 Task: Create a sub task Release to Production / Go Live for the task  Implement a new virtualization system for a company's IT infrastructure in the project AgileResolve , assign it to team member softage.1@softage.net and update the status of the sub task to  At Risk , set the priority of the sub task to Medium
Action: Mouse moved to (480, 435)
Screenshot: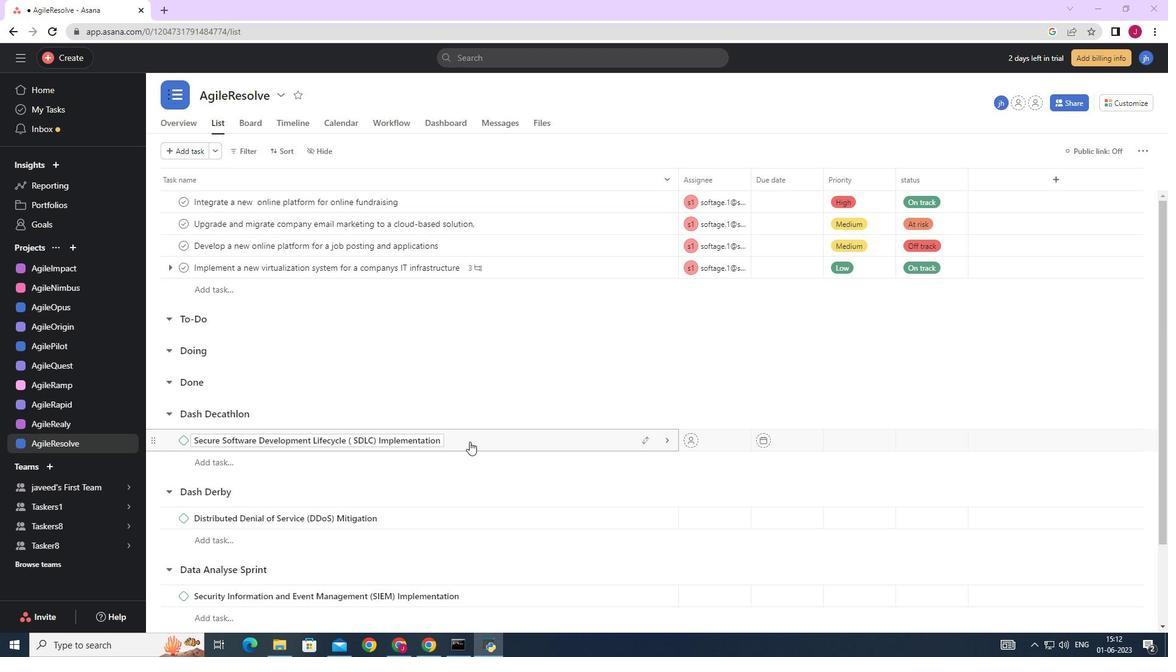 
Action: Mouse scrolled (480, 435) with delta (0, 0)
Screenshot: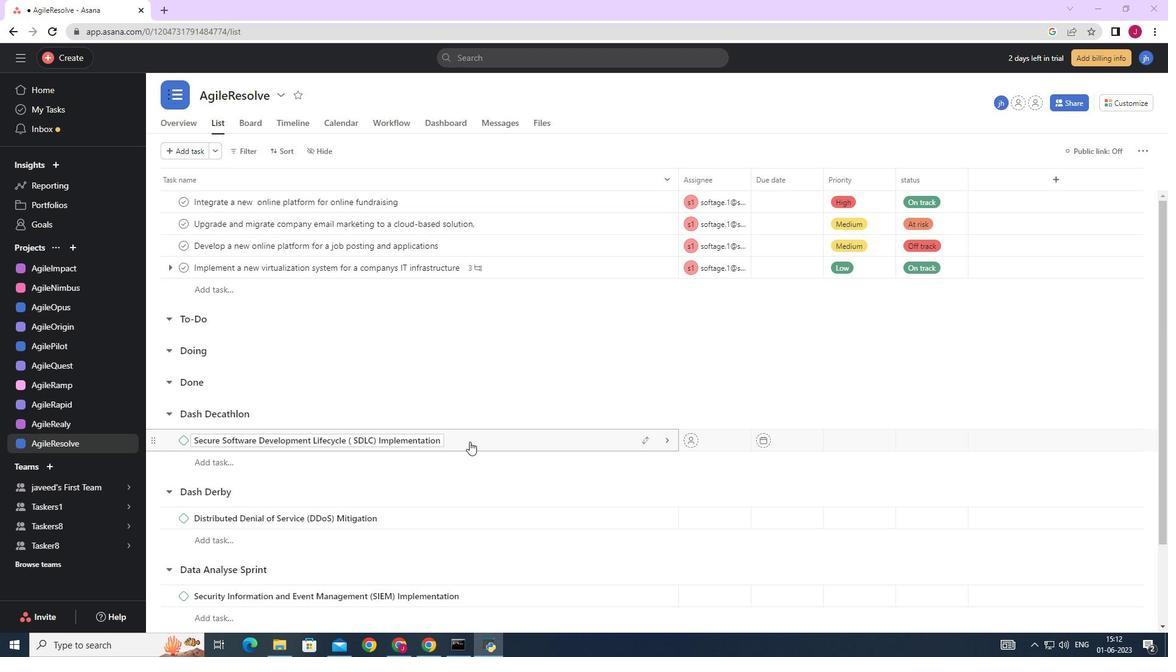 
Action: Mouse scrolled (480, 435) with delta (0, 0)
Screenshot: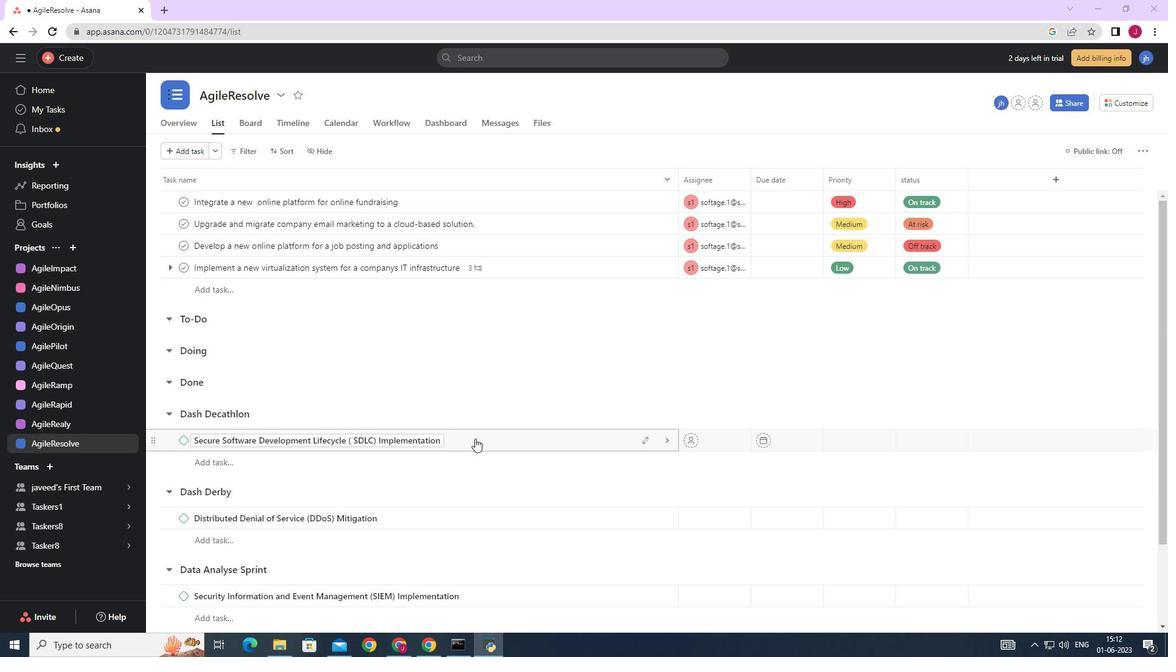 
Action: Mouse scrolled (480, 435) with delta (0, 0)
Screenshot: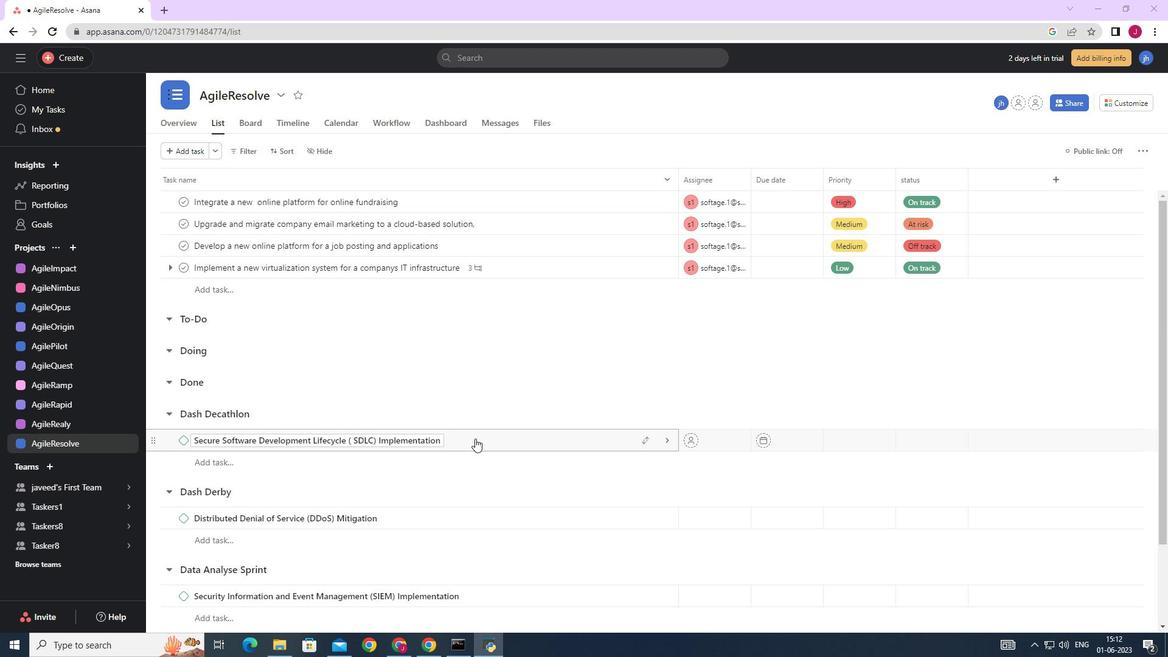 
Action: Mouse moved to (621, 267)
Screenshot: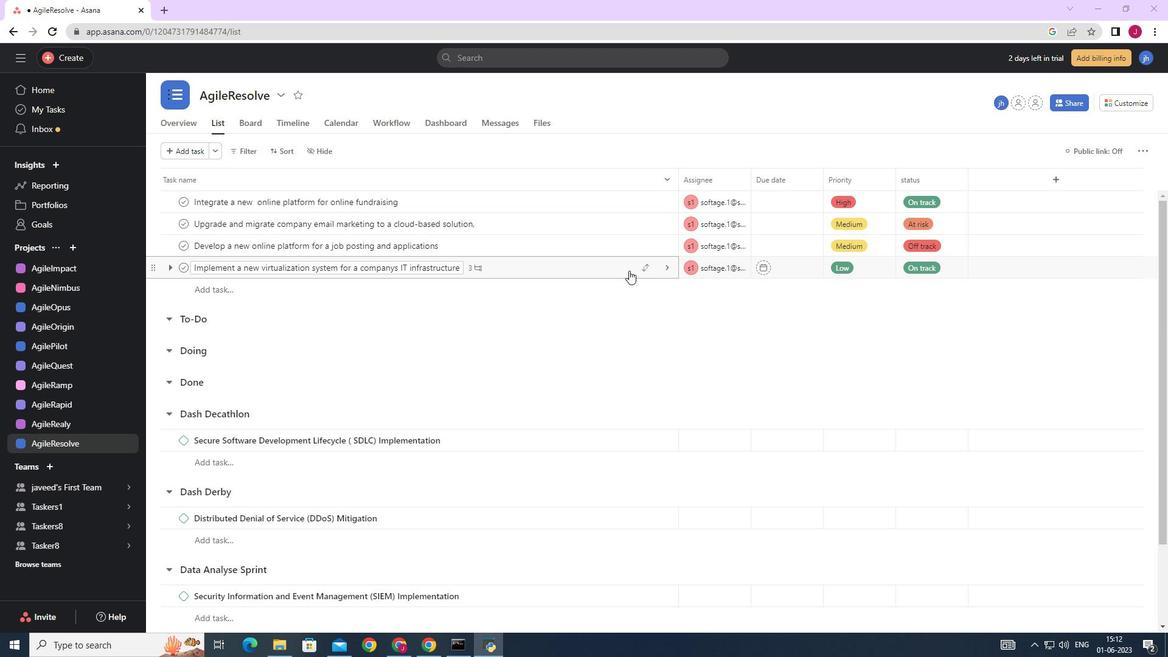 
Action: Mouse pressed left at (621, 267)
Screenshot: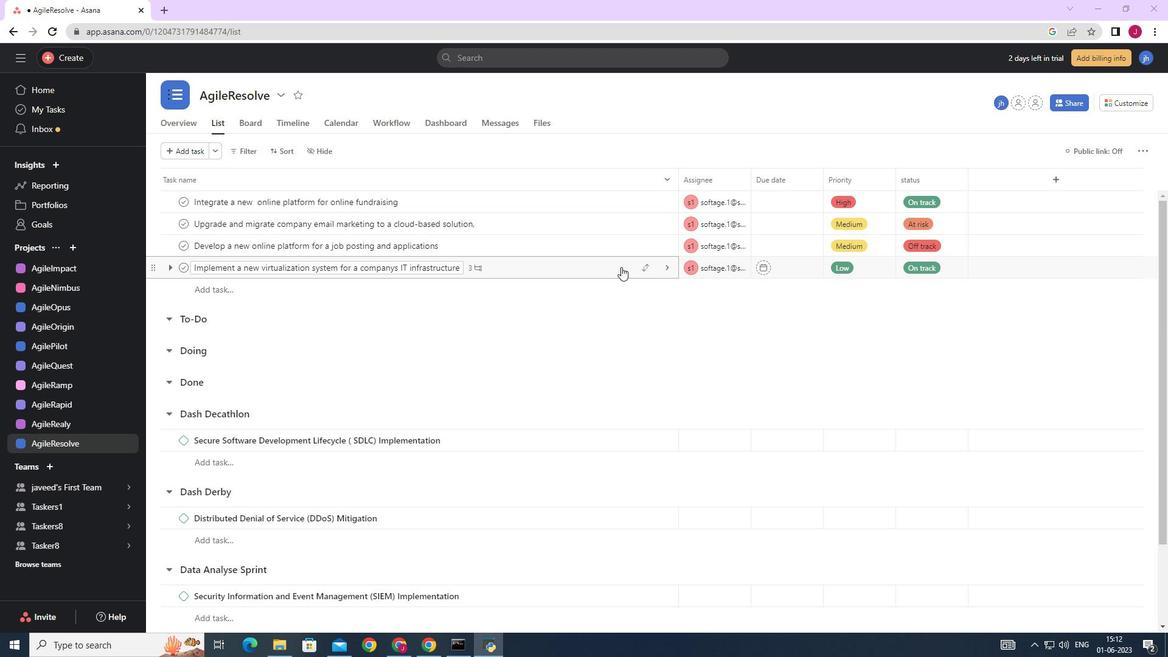 
Action: Mouse moved to (800, 442)
Screenshot: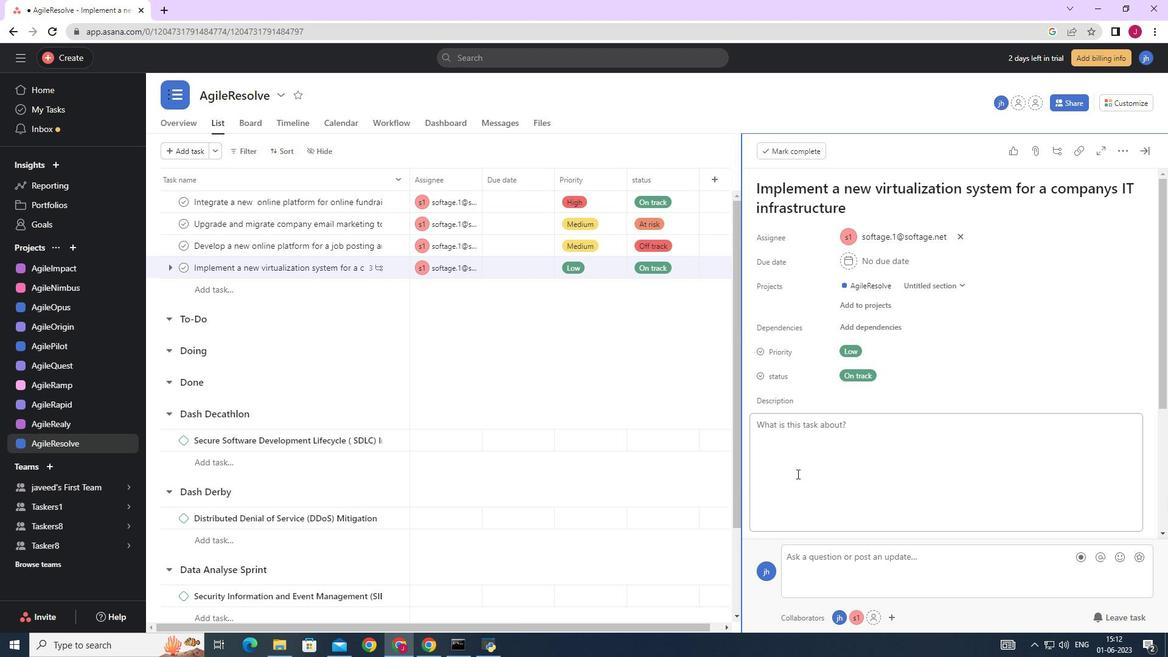 
Action: Mouse scrolled (800, 441) with delta (0, 0)
Screenshot: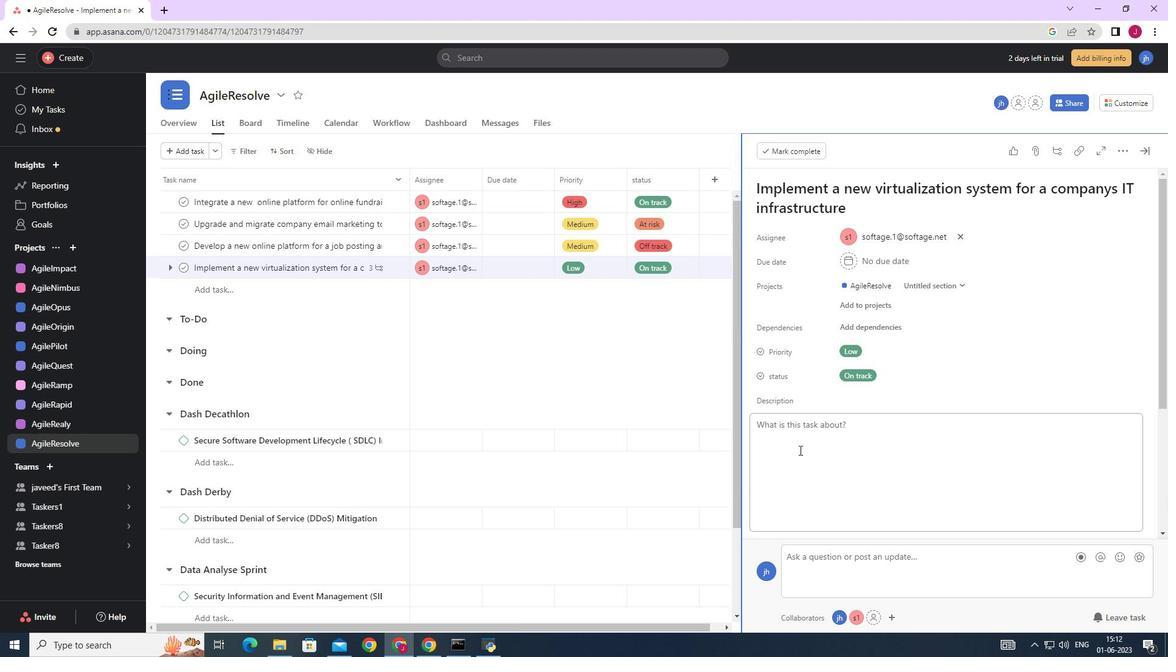 
Action: Mouse scrolled (800, 441) with delta (0, 0)
Screenshot: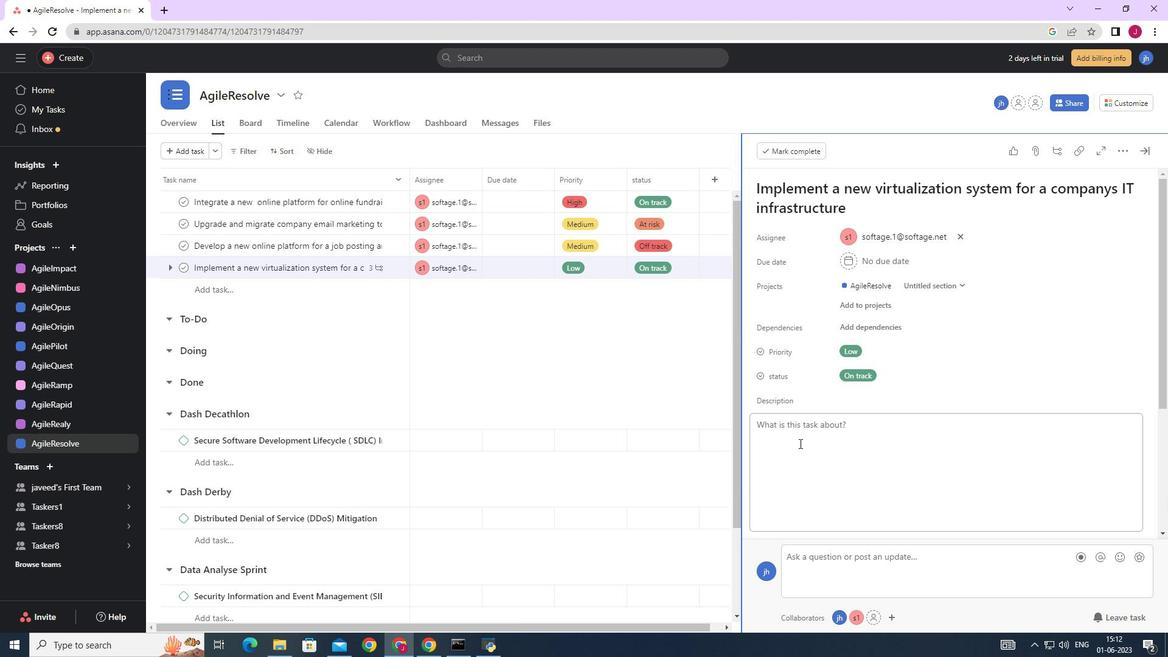 
Action: Mouse scrolled (800, 441) with delta (0, 0)
Screenshot: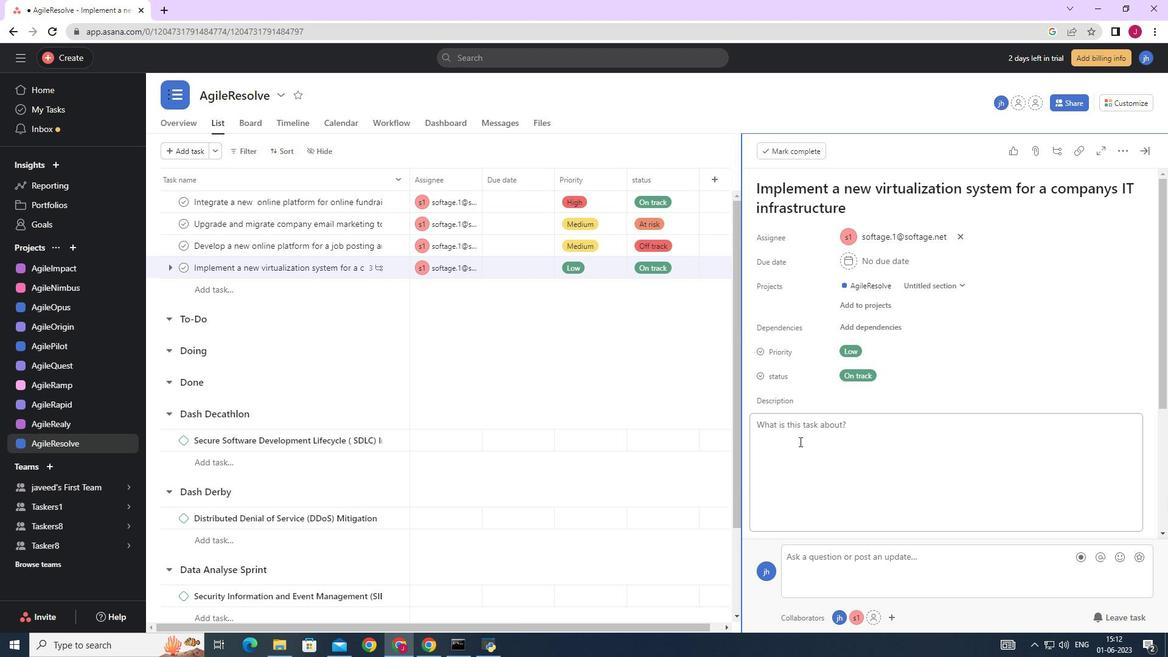 
Action: Mouse moved to (797, 454)
Screenshot: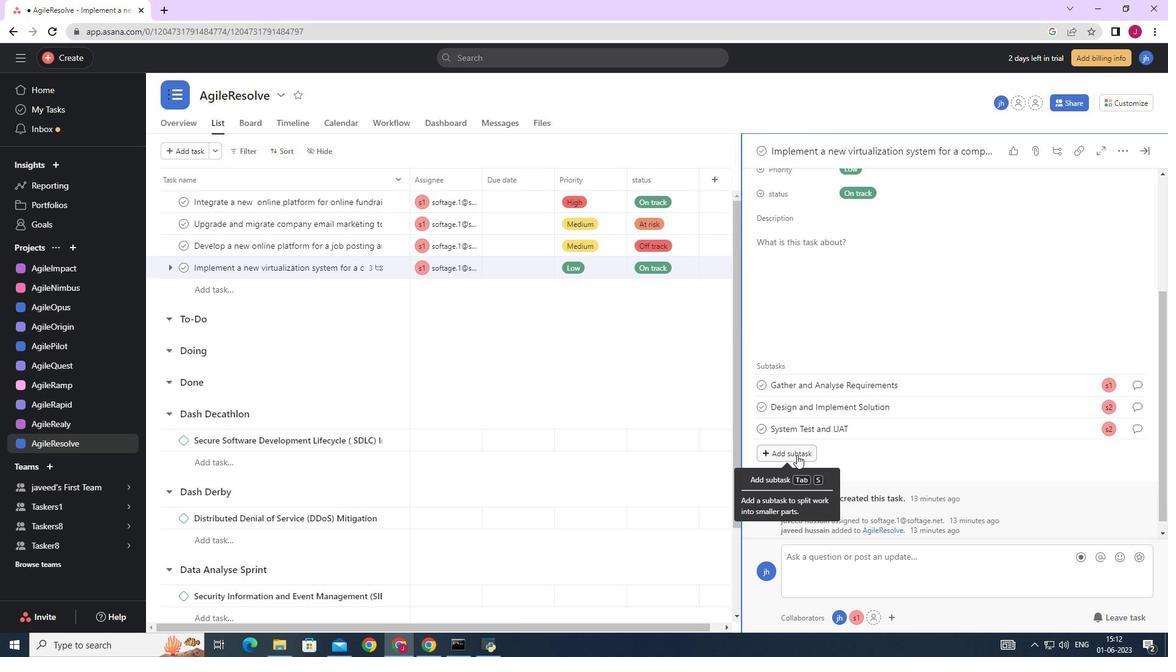 
Action: Mouse pressed left at (797, 454)
Screenshot: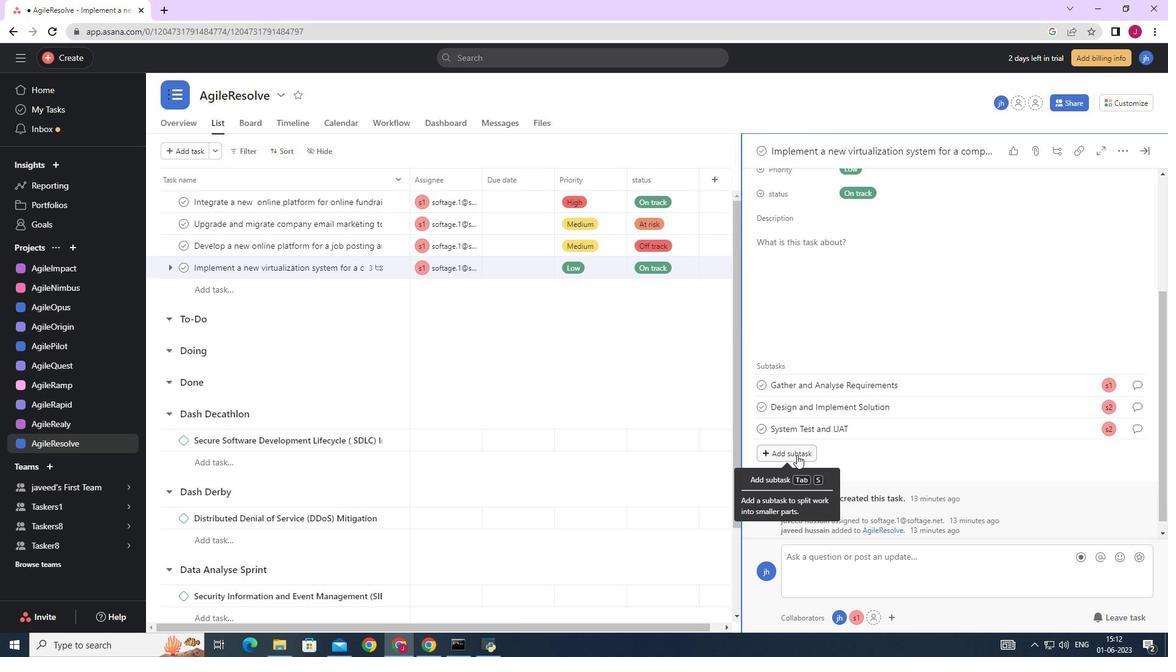 
Action: Mouse moved to (727, 431)
Screenshot: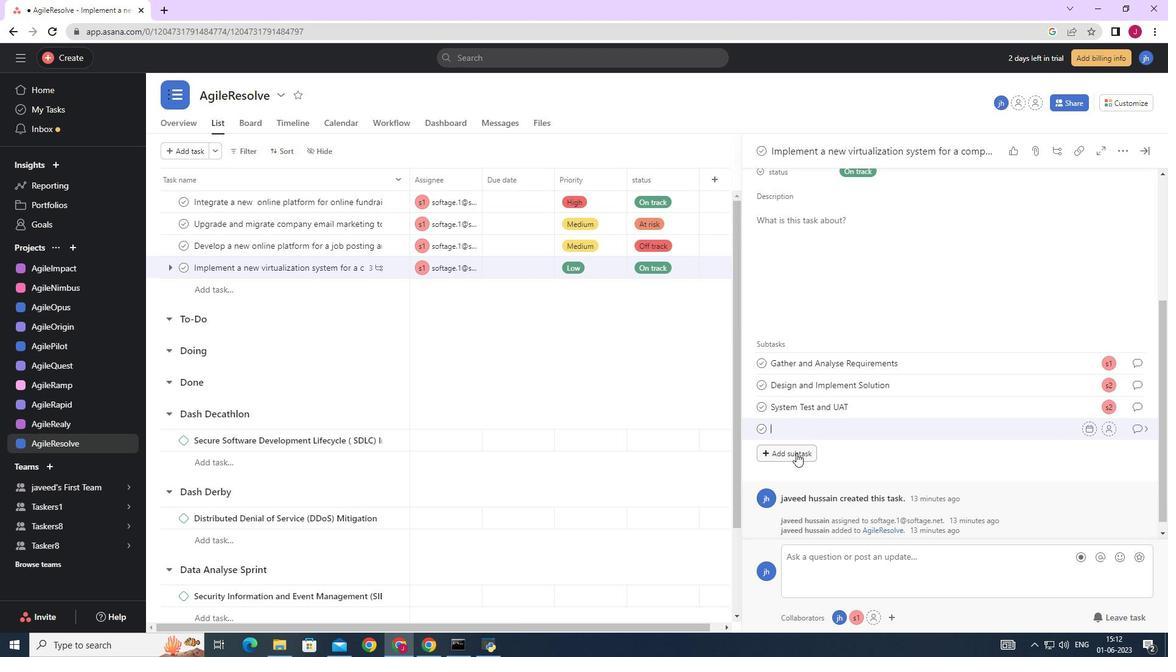 
Action: Key pressed <Key.caps_lock>R<Key.caps_lock>elease<Key.space>to<Key.space>production<Key.space>/<Key.space><Key.caps_lock>G<Key.caps_lock>o<Key.space><Key.caps_lock>L<Key.caps_lock>i<Key.backspace><Key.backspace><Key.backspace><Key.backspace><Key.backspace><Key.backspace><Key.backspace><Key.backspace><Key.backspace><Key.backspace><Key.backspace><Key.backspace><Key.backspace><Key.backspace><Key.backspace><Key.backspace><Key.backspace><Key.backspace><Key.backspace><Key.backspace><Key.backspace><Key.backspace><Key.backspace><Key.backspace><Key.backspace><Key.backspace><Key.backspace><Key.backspace><Key.backspace>r<Key.caps_lock>ELEASE<Key.space>TO<Key.space><Key.caps_lock>p<Key.caps_lock>RODUCTION<Key.space>/<Key.space><Key.caps_lock>g<Key.caps_lock>O<Key.space><Key.caps_lock>l<Key.caps_lock>IVE<Key.space>
Screenshot: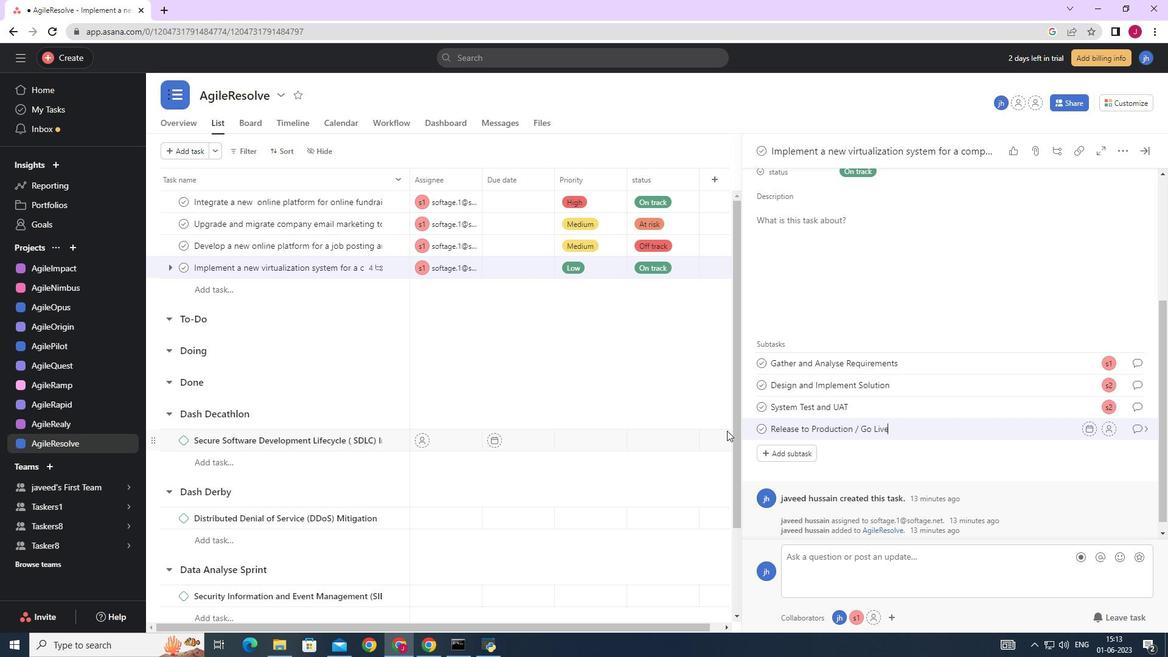
Action: Mouse moved to (1111, 429)
Screenshot: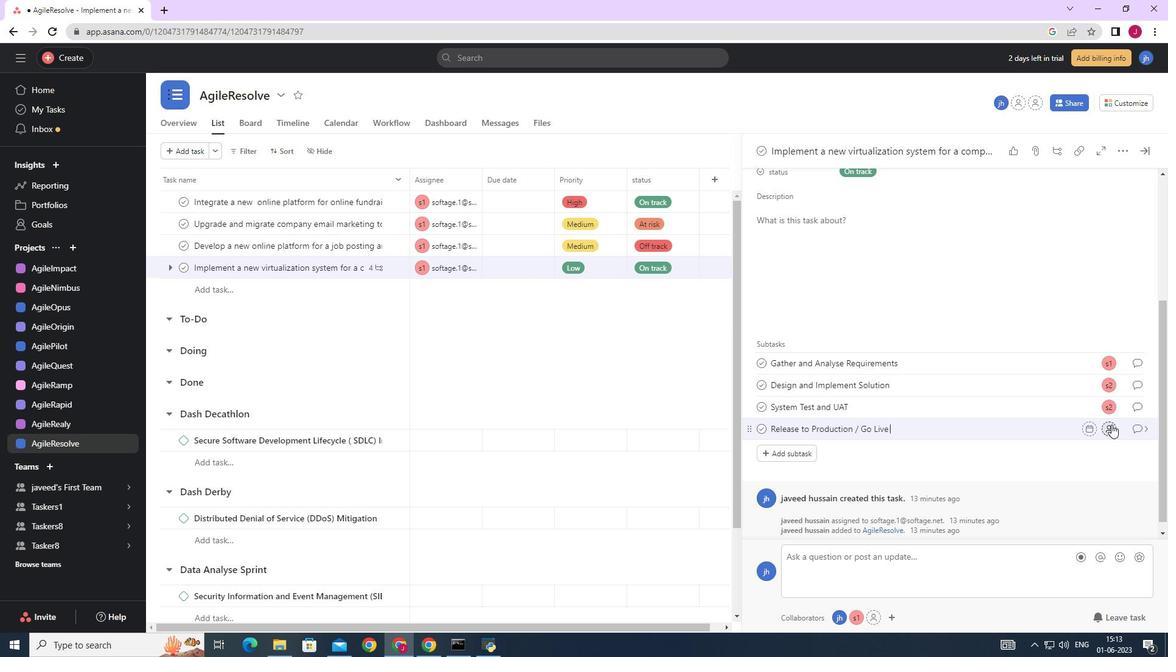 
Action: Mouse pressed left at (1111, 429)
Screenshot: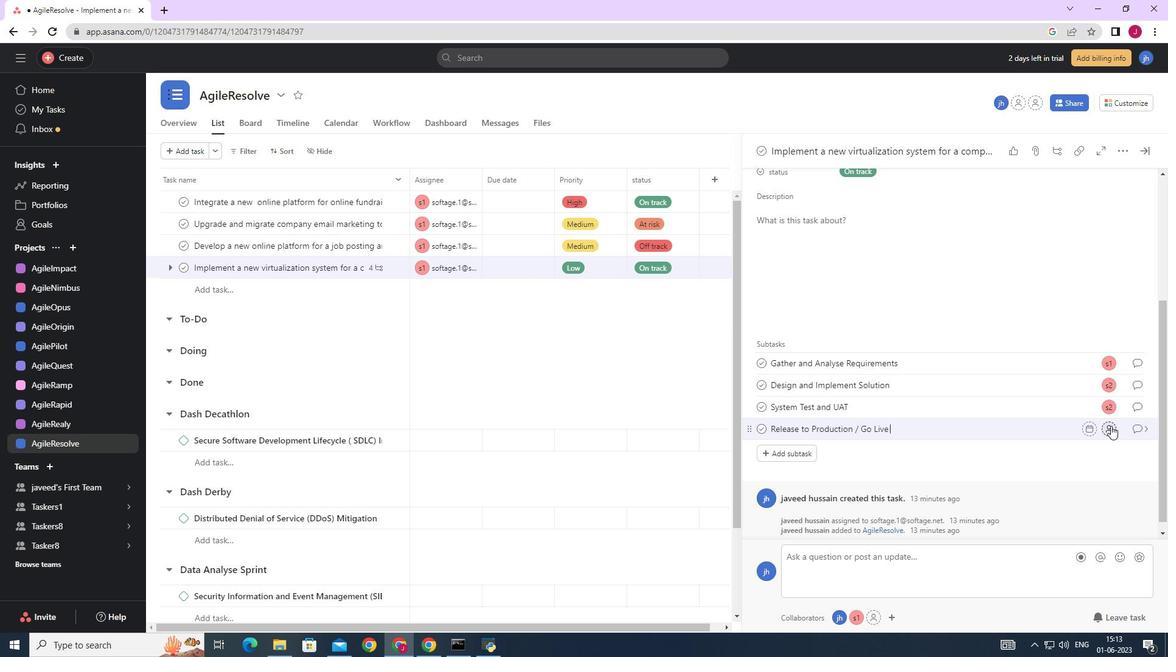 
Action: Mouse moved to (1017, 432)
Screenshot: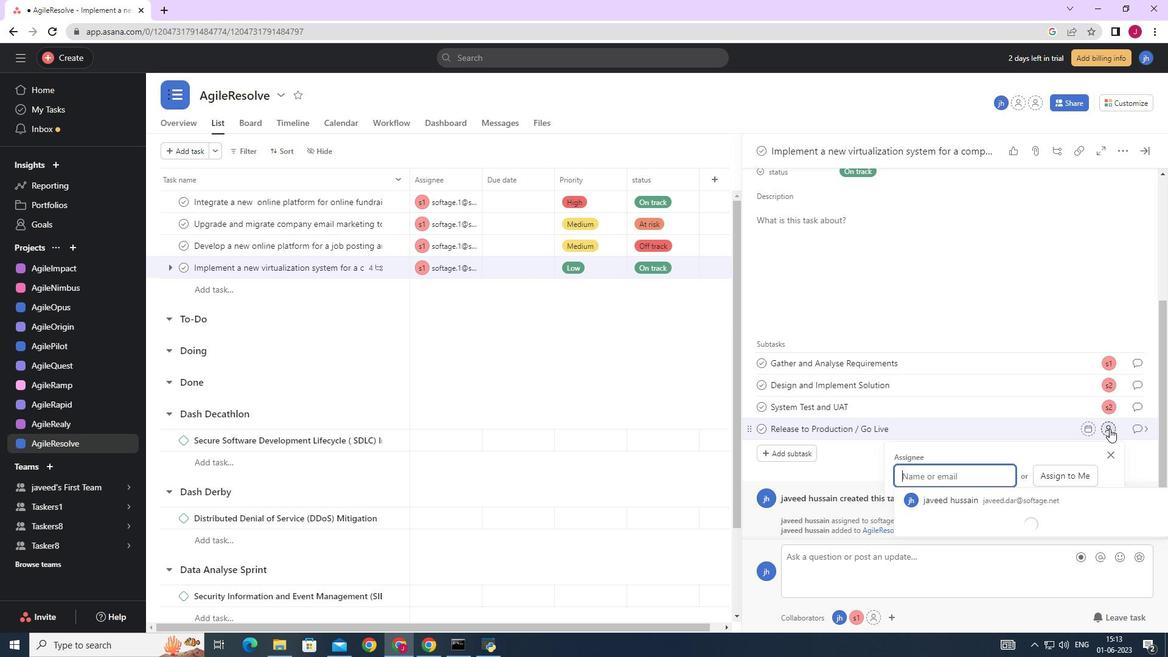 
Action: Key pressed SOFTAGE.1
Screenshot: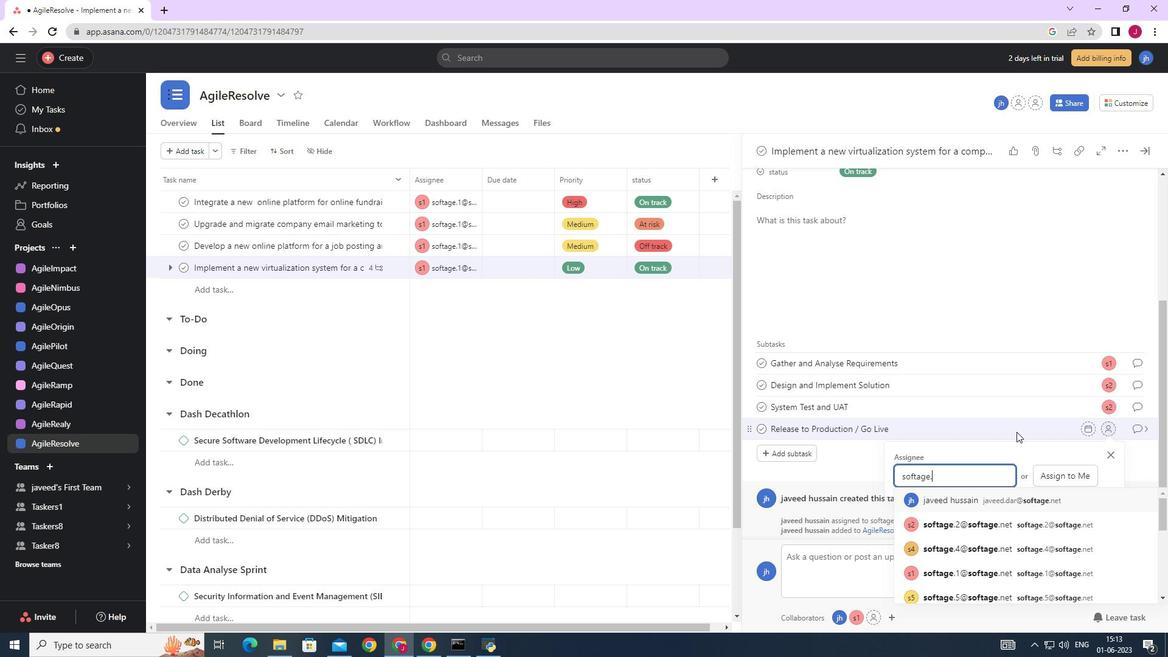 
Action: Mouse moved to (982, 507)
Screenshot: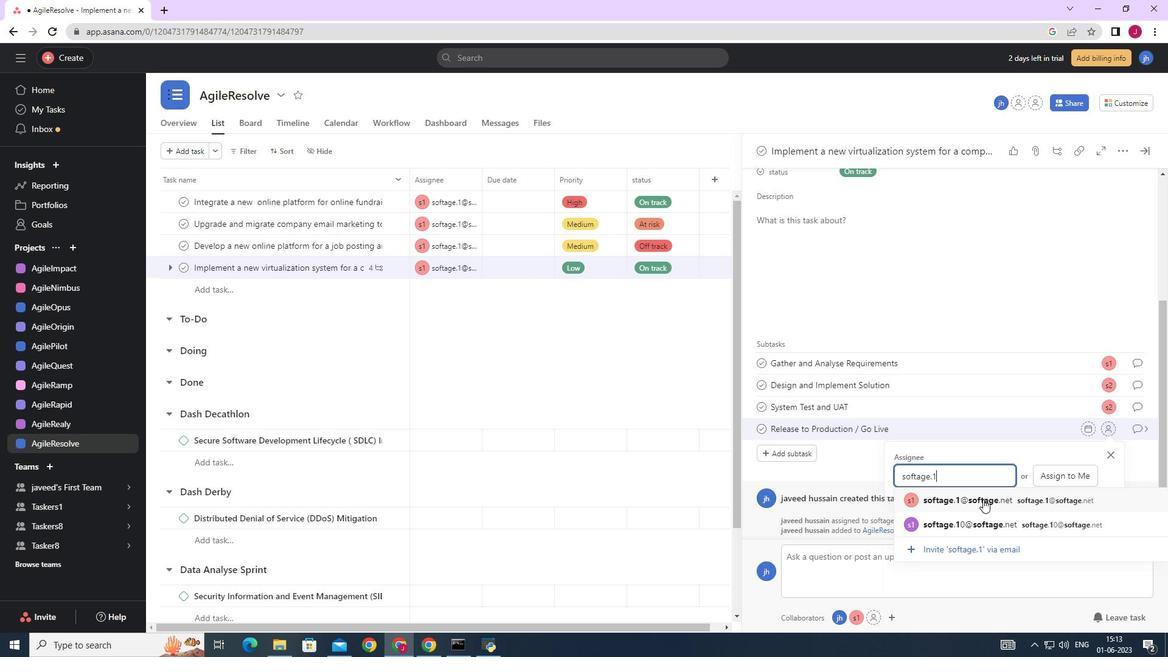 
Action: Mouse pressed left at (982, 507)
Screenshot: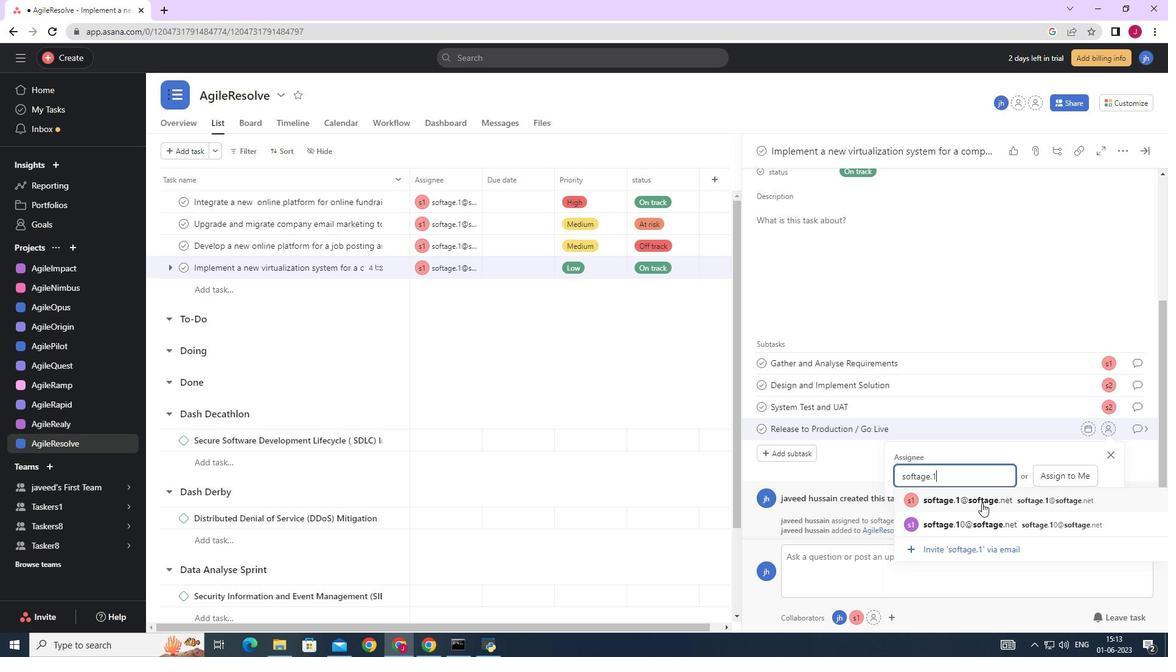 
Action: Mouse moved to (1136, 428)
Screenshot: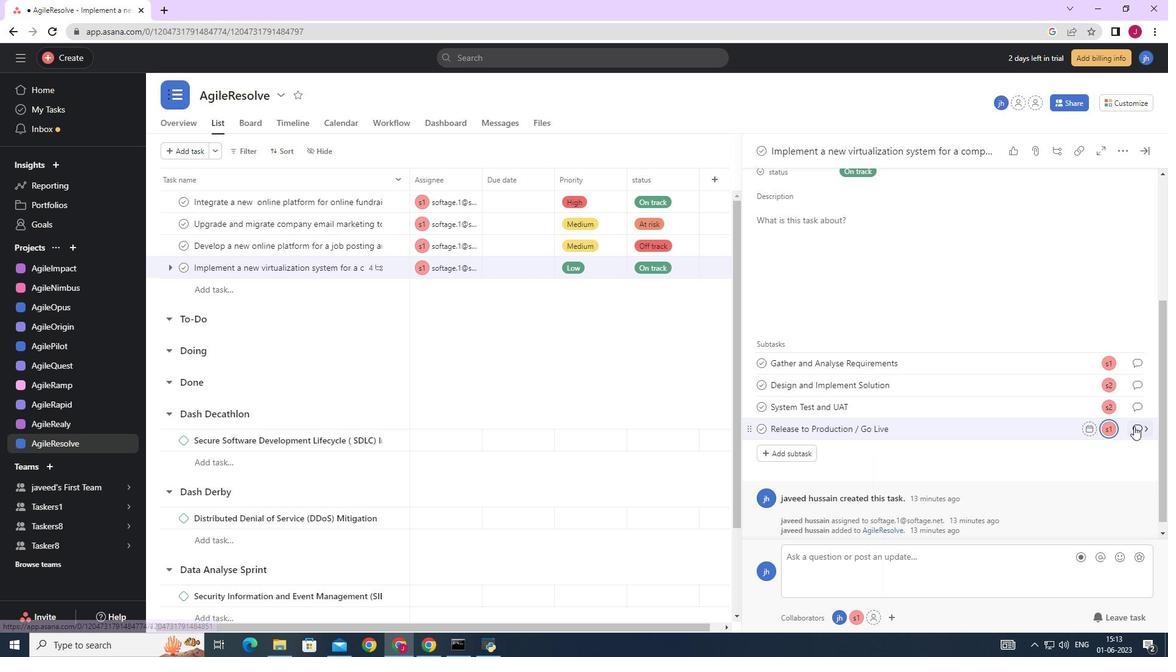
Action: Mouse pressed left at (1136, 428)
Screenshot: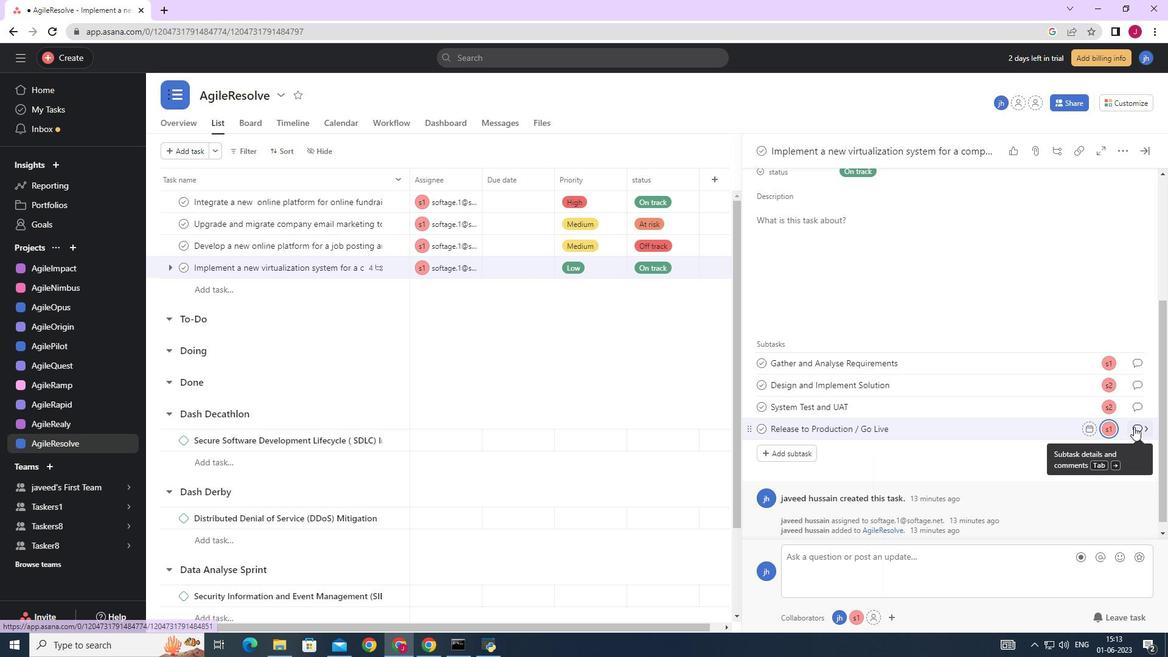 
Action: Mouse moved to (807, 321)
Screenshot: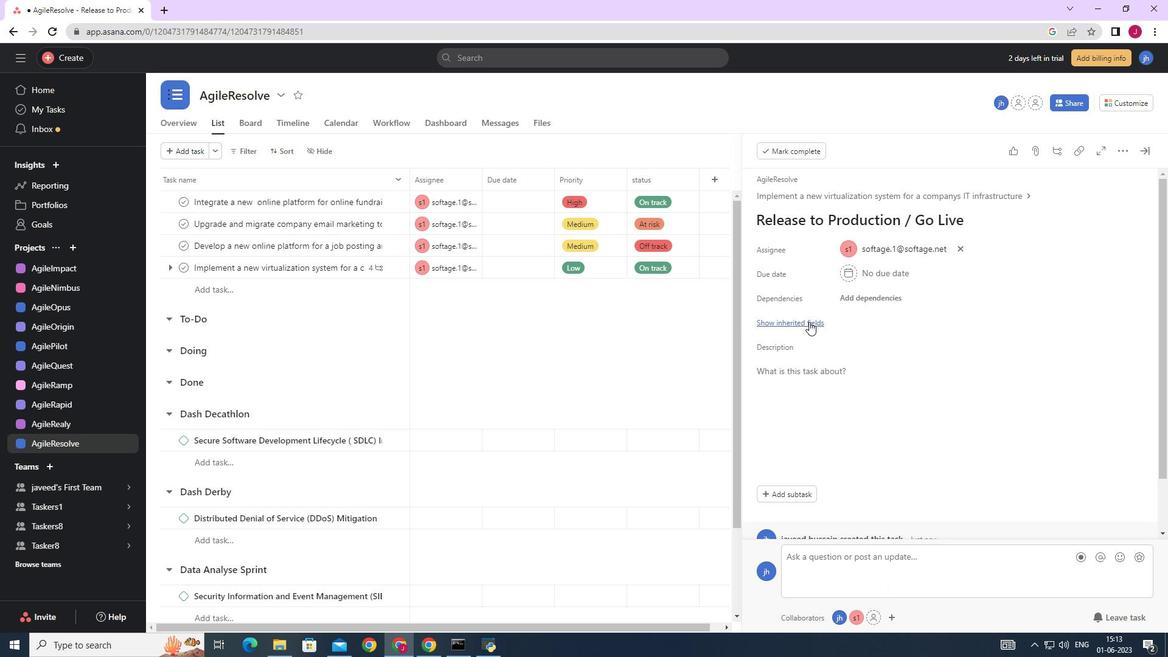 
Action: Mouse pressed left at (807, 321)
Screenshot: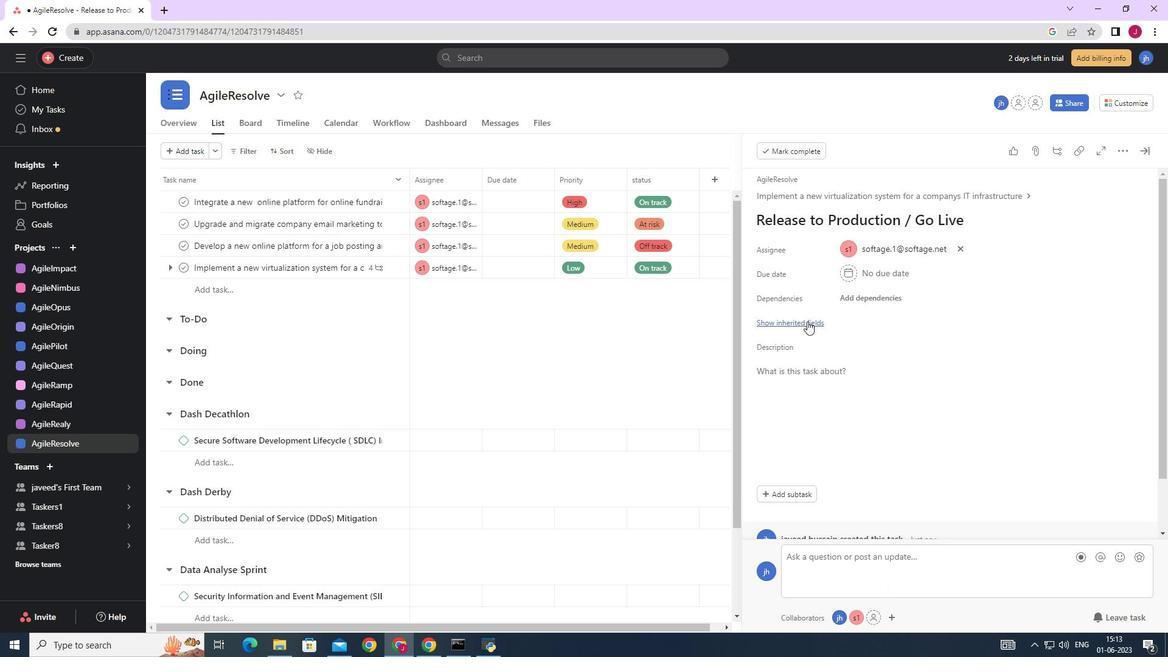 
Action: Mouse moved to (852, 348)
Screenshot: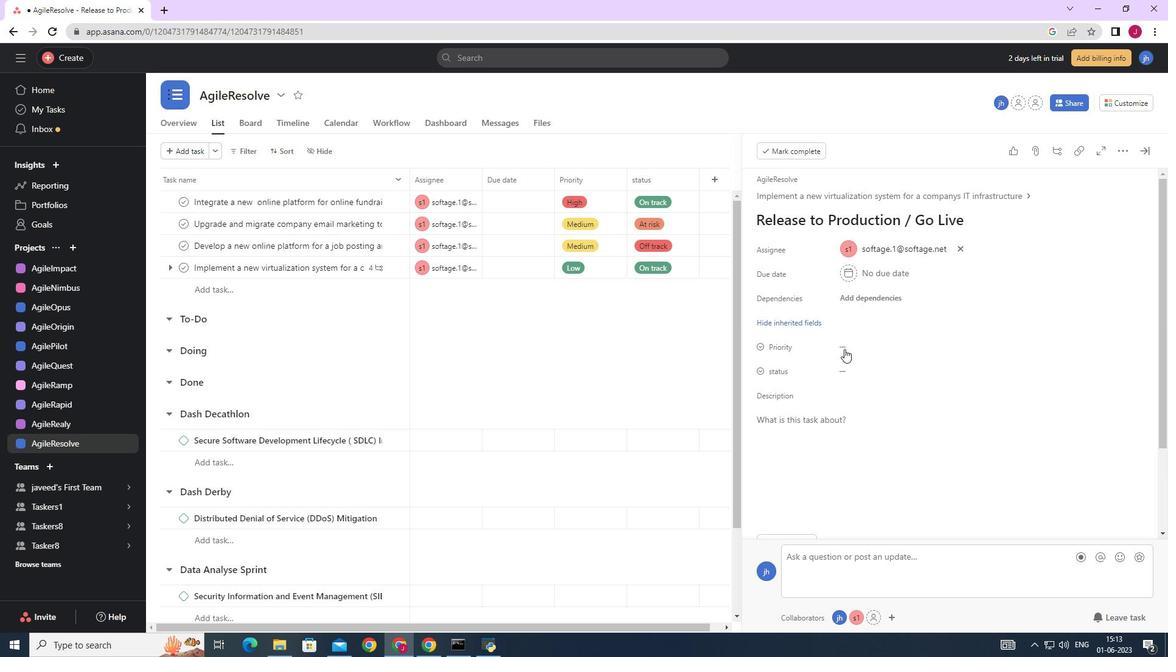 
Action: Mouse pressed left at (852, 348)
Screenshot: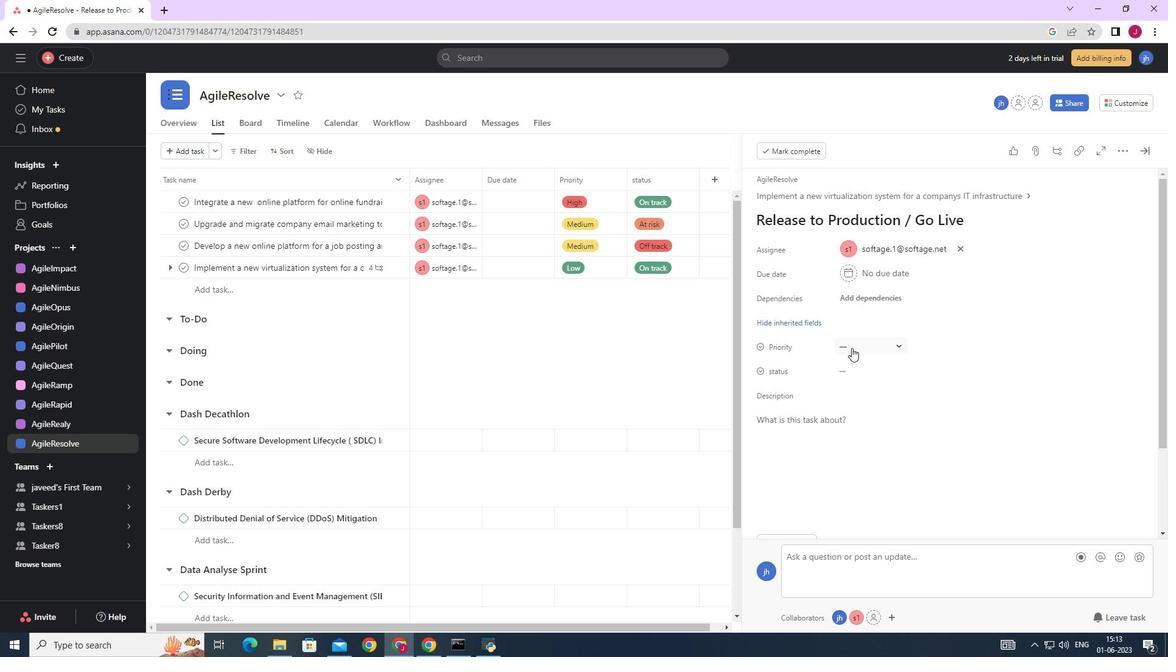 
Action: Mouse moved to (882, 412)
Screenshot: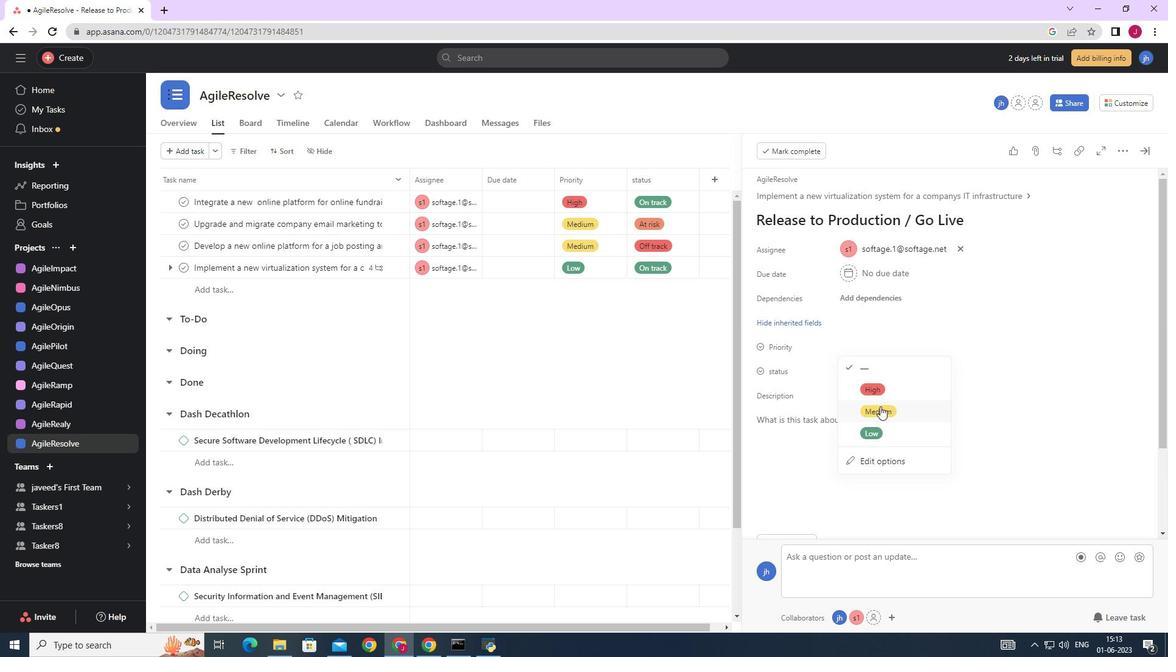 
Action: Mouse pressed left at (882, 412)
Screenshot: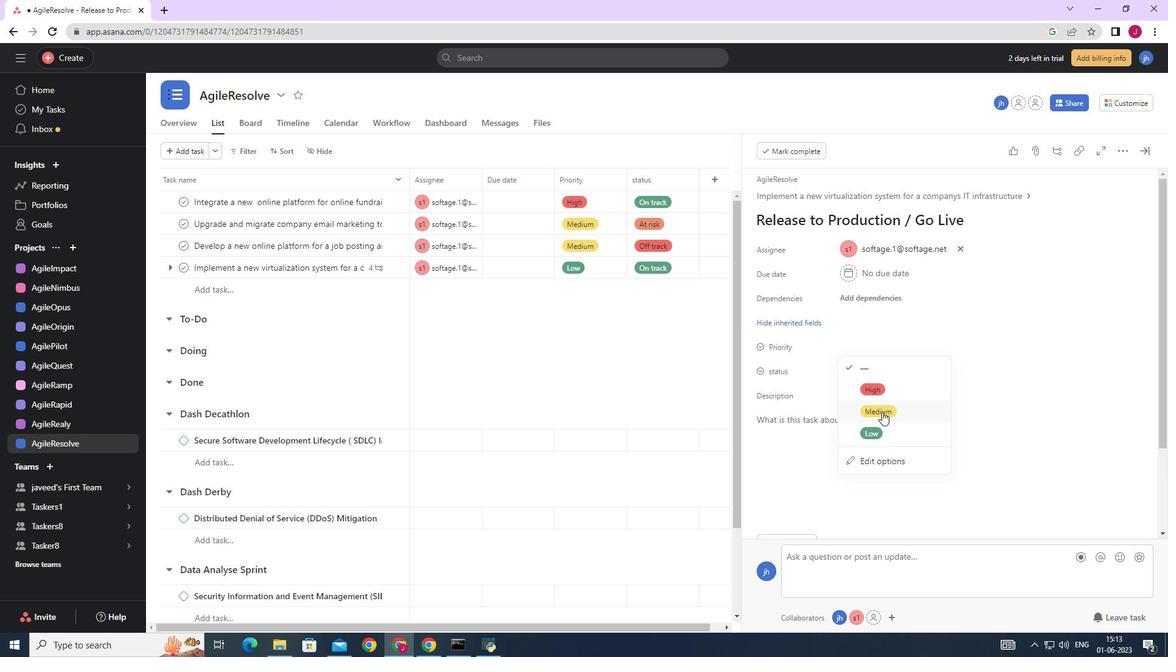 
Action: Mouse moved to (863, 369)
Screenshot: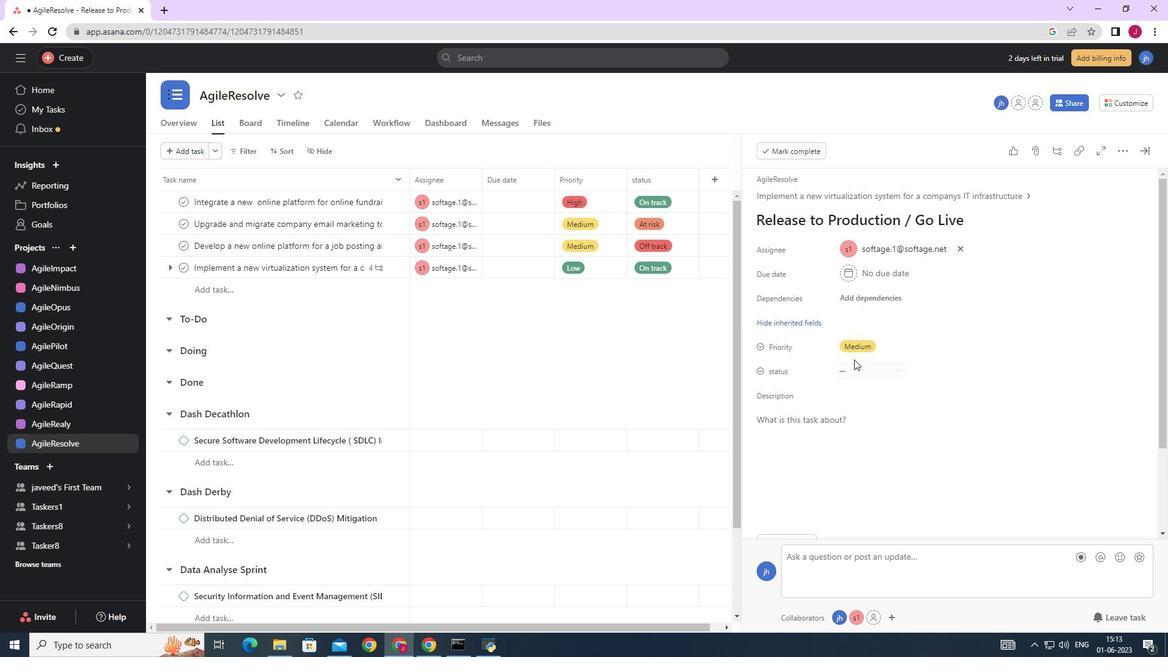 
Action: Mouse pressed left at (863, 369)
Screenshot: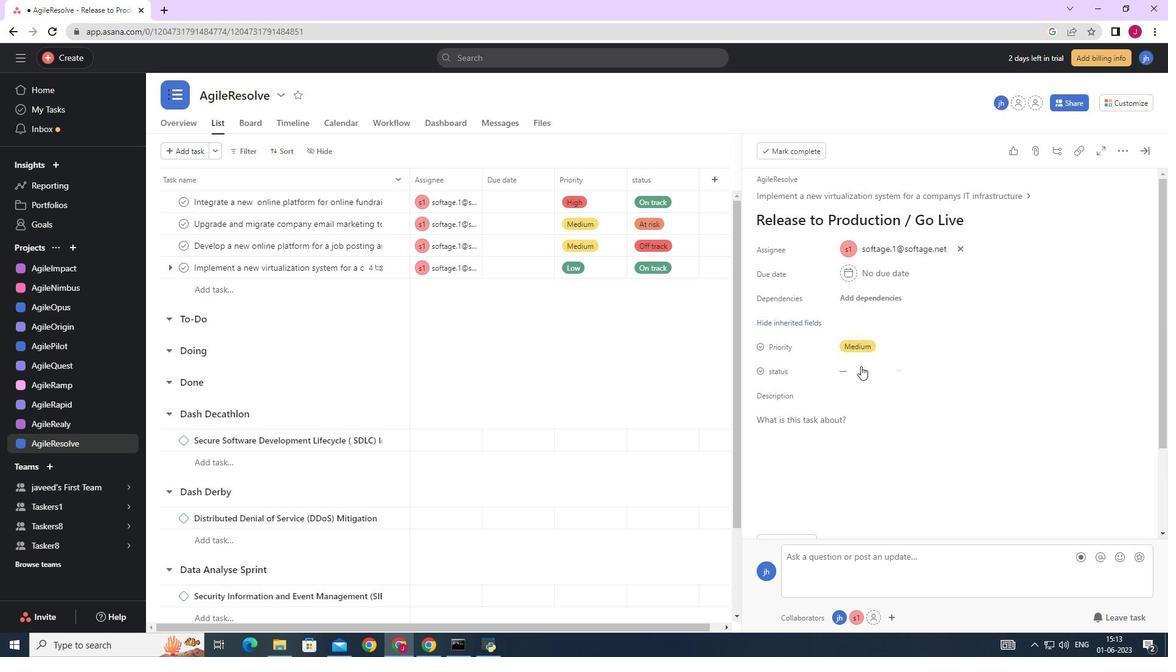 
Action: Mouse moved to (879, 455)
Screenshot: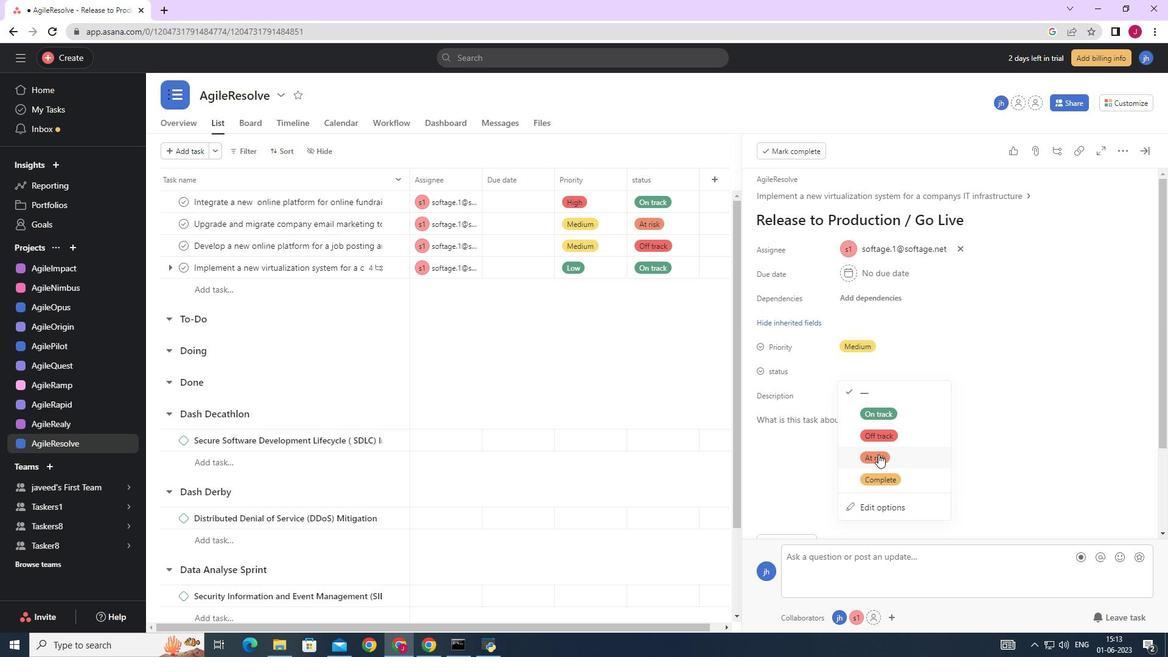 
Action: Mouse pressed left at (879, 455)
Screenshot: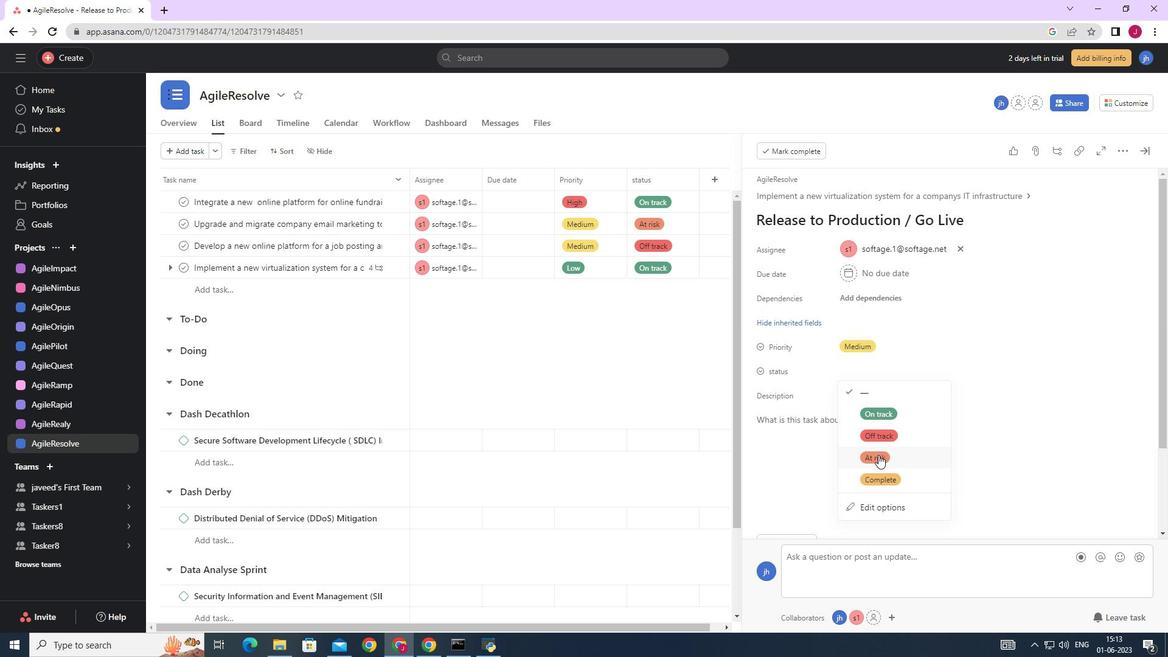 
Action: Mouse moved to (1145, 154)
Screenshot: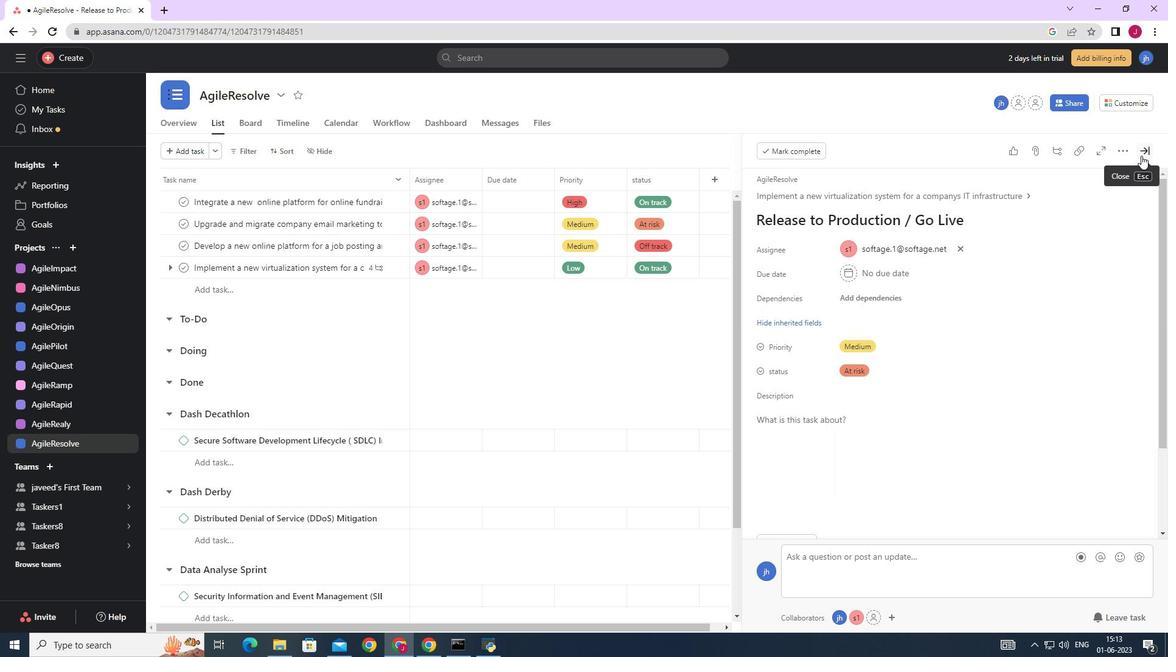 
Action: Mouse pressed left at (1145, 154)
Screenshot: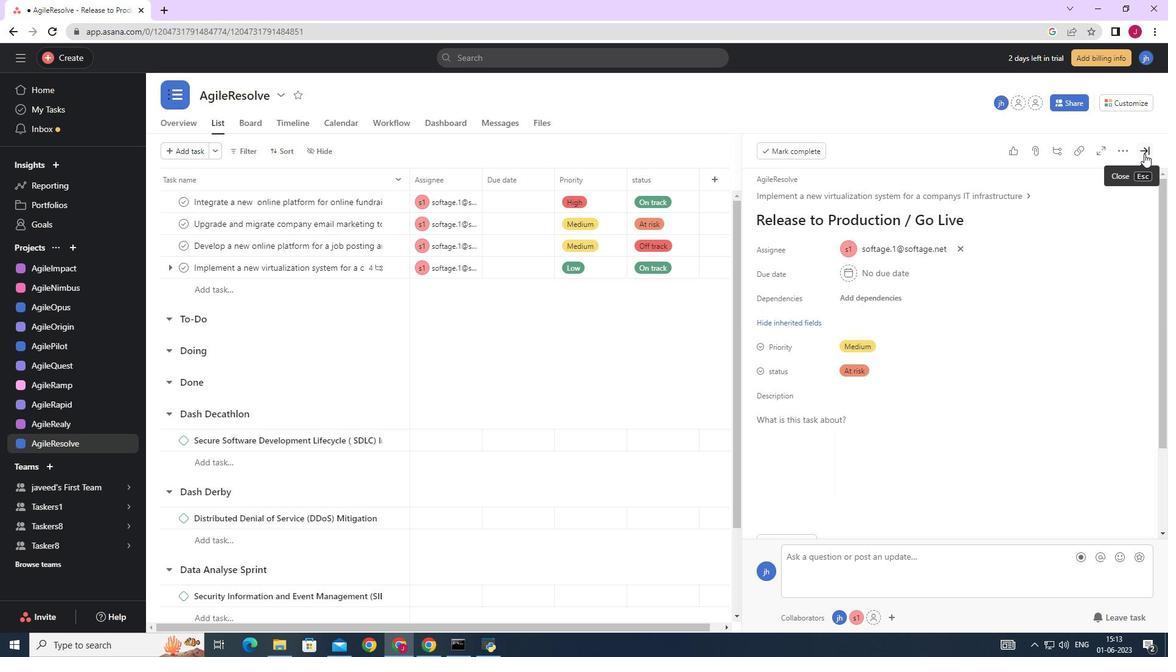 
Action: Mouse moved to (1017, 237)
Screenshot: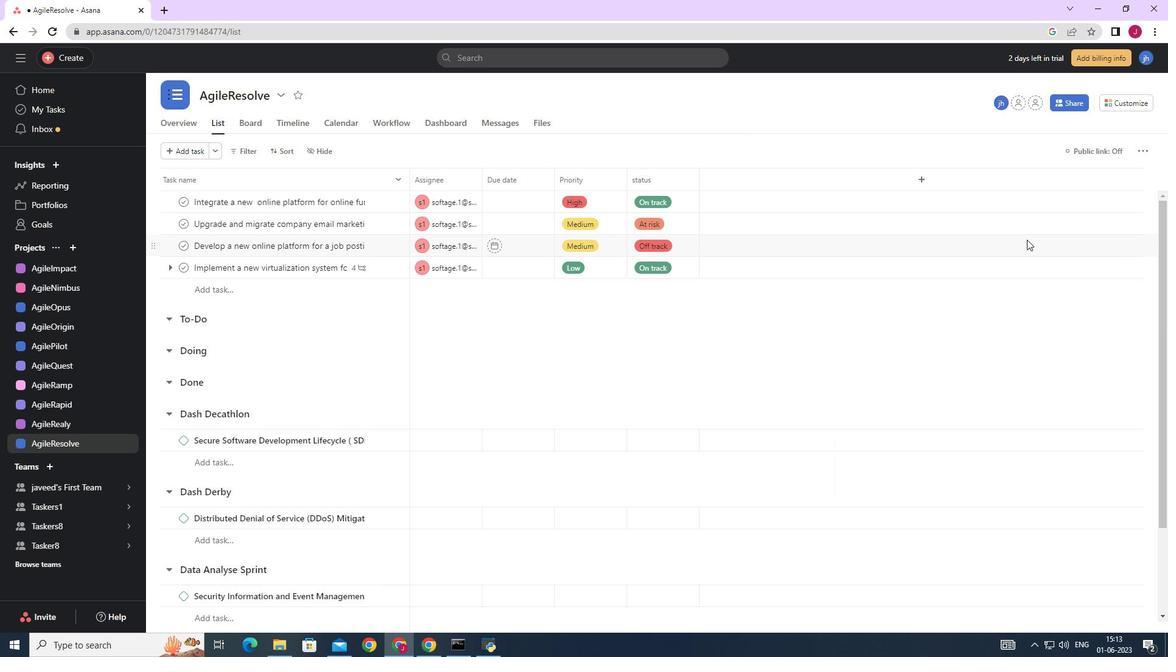 
